 Task: Plan a virtual team-building trivia night for the 11th at 7 PM To 7:30PM
Action: Mouse moved to (51, 75)
Screenshot: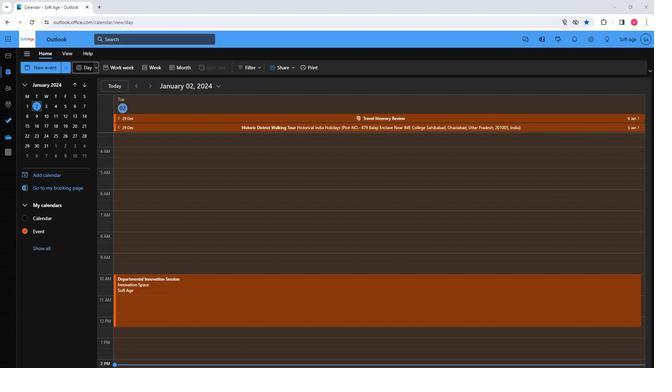 
Action: Mouse pressed left at (51, 75)
Screenshot: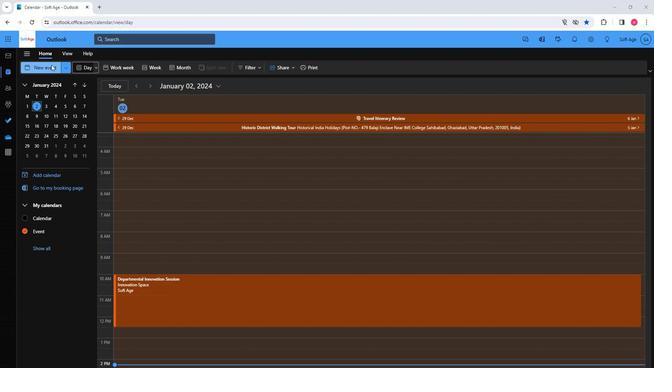 
Action: Mouse moved to (160, 118)
Screenshot: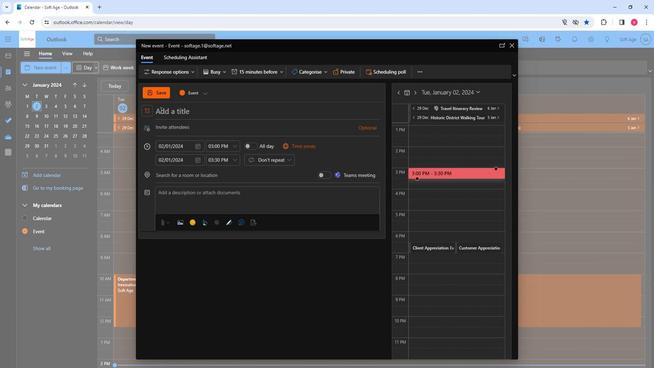 
Action: Mouse pressed left at (160, 118)
Screenshot: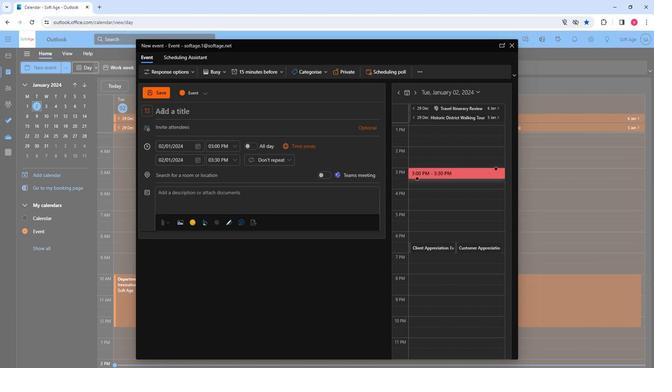 
Action: Key pressed <Key.shift><Key.shift><Key.shift><Key.shift>Virtual<Key.space><Key.shift><Key.shift><Key.shift><Key.shift><Key.shift><Key.shift><Key.shift><Key.shift>Team<Key.space><Key.shift>Buid<Key.backspace>lding<Key.space><Key.shift><Key.shift><Key.shift><Key.shift><Key.shift><Key.shift><Key.shift><Key.shift><Key.shift><Key.shift><Key.shift><Key.shift><Key.shift><Key.shift><Key.shift><Key.shift><Key.shift><Key.shift><Key.shift><Key.shift><Key.shift><Key.shift><Key.shift><Key.shift><Key.shift><Key.shift><Key.shift><Key.shift><Key.shift><Key.shift><Key.shift><Key.shift><Key.shift><Key.shift><Key.shift><Key.shift><Key.shift><Key.shift><Key.shift><Key.shift><Key.shift><Key.shift><Key.shift><Key.shift><Key.shift><Key.shift><Key.shift><Key.shift><Key.shift><Key.shift><Key.shift><Key.shift><Key.shift><Key.shift><Key.shift><Key.shift><Key.shift><Key.shift><Key.shift><Key.shift><Key.shift><Key.shift><Key.shift><Key.shift><Key.shift><Key.shift><Key.shift><Key.shift><Key.shift><Key.shift><Key.shift><Key.shift><Key.shift>
Screenshot: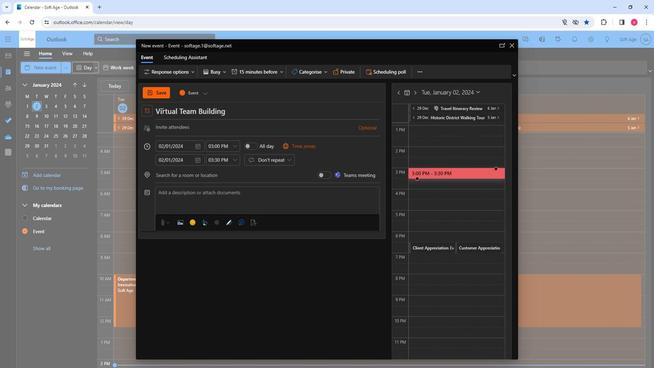
Action: Mouse moved to (182, 133)
Screenshot: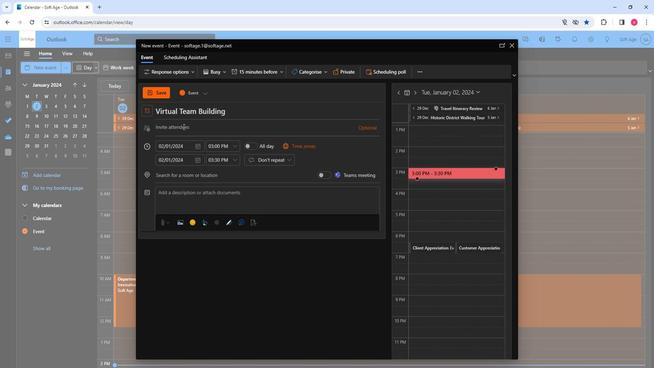 
Action: Key pressed <Key.shift>Trivia<Key.space><Key.shift>Night
Screenshot: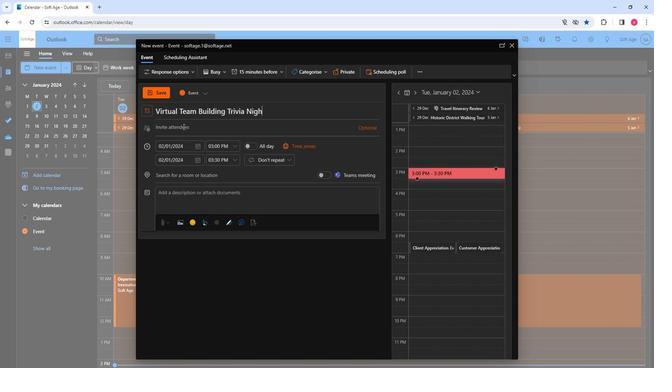 
Action: Mouse moved to (188, 136)
Screenshot: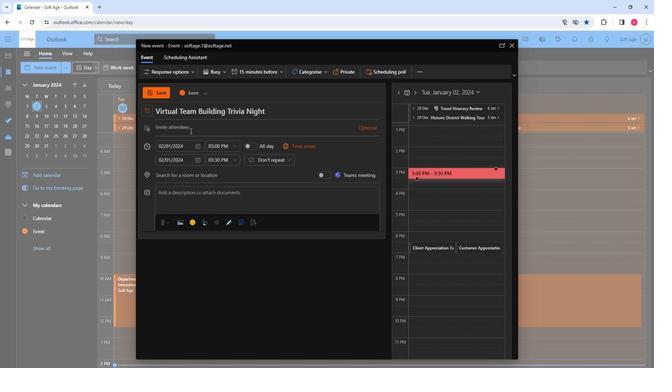 
Action: Mouse pressed left at (188, 136)
Screenshot: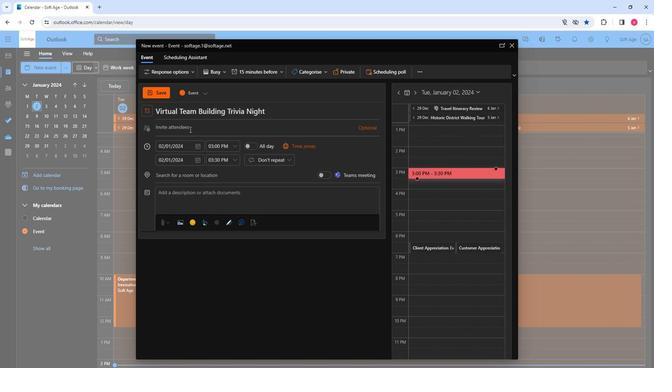 
Action: Key pressed so
Screenshot: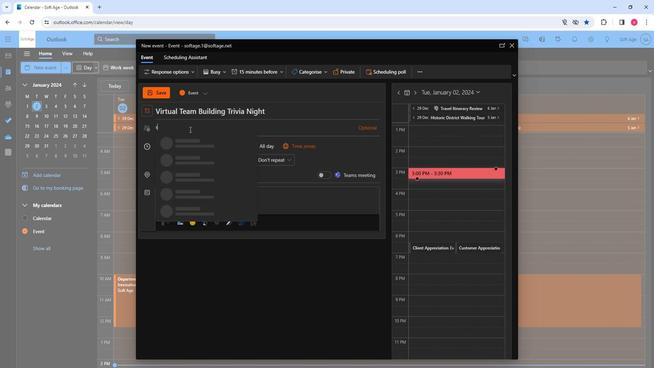 
Action: Mouse moved to (196, 168)
Screenshot: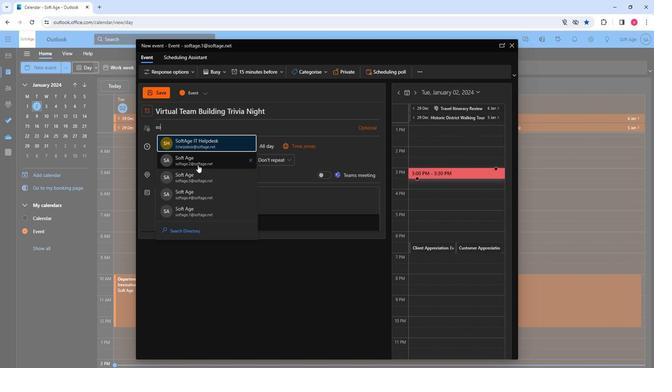
Action: Mouse pressed left at (196, 168)
Screenshot: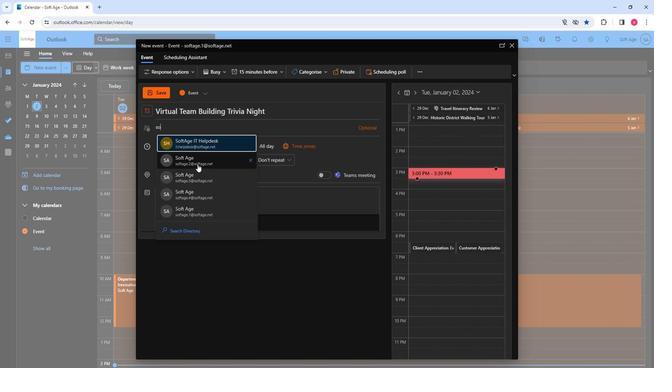 
Action: Key pressed so
Screenshot: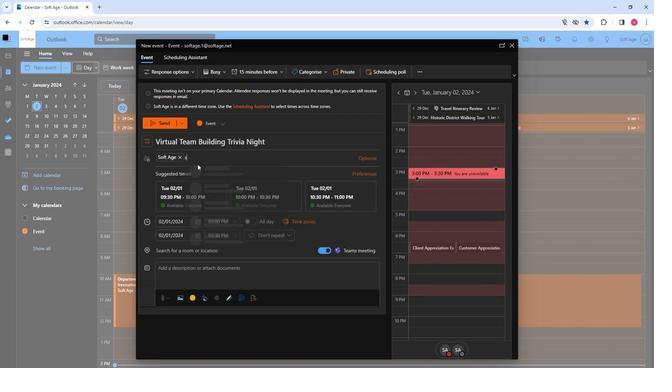 
Action: Mouse moved to (225, 209)
Screenshot: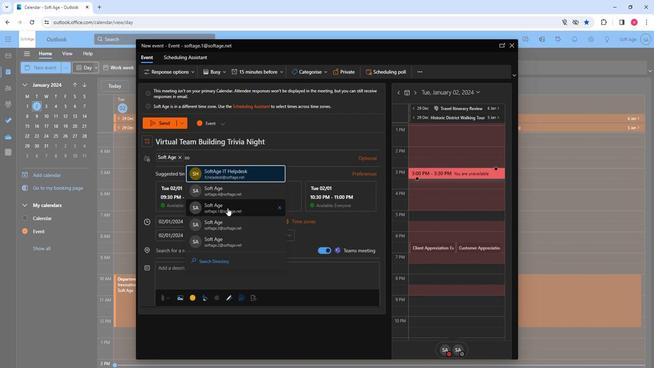 
Action: Mouse pressed left at (225, 209)
Screenshot: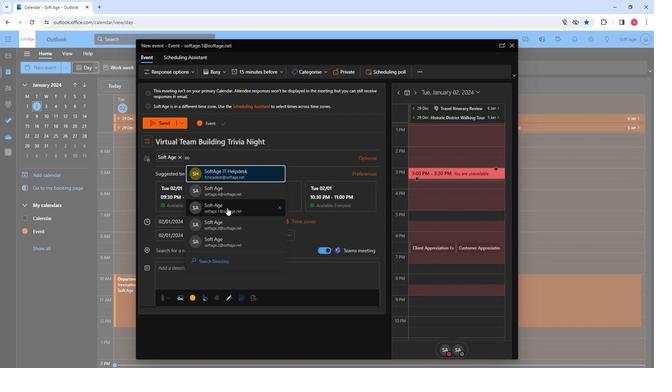 
Action: Key pressed so
Screenshot: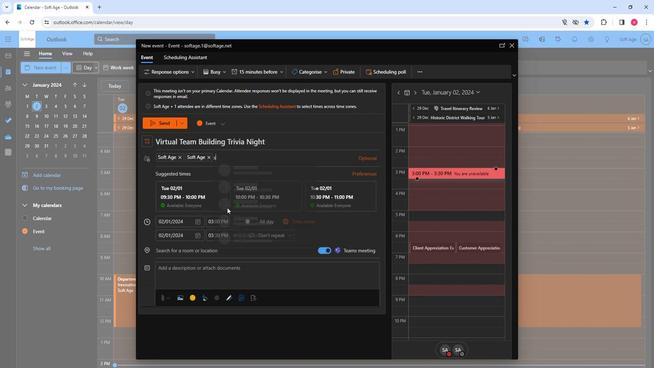 
Action: Mouse moved to (241, 232)
Screenshot: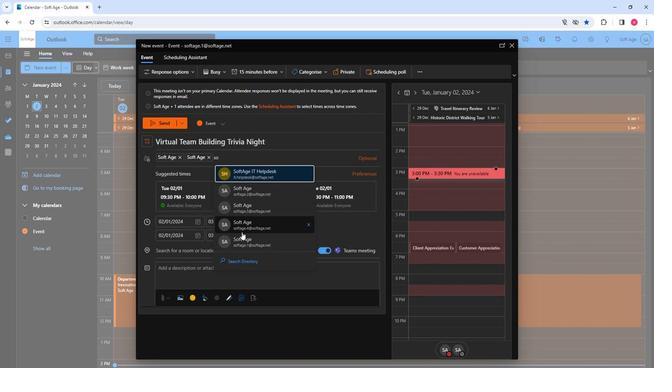 
Action: Mouse pressed left at (241, 232)
Screenshot: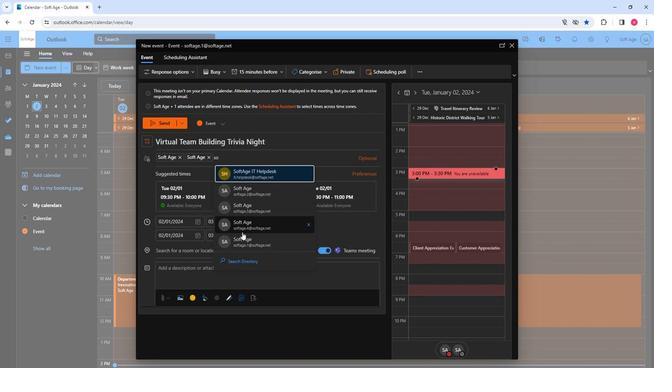 
Action: Mouse moved to (241, 232)
Screenshot: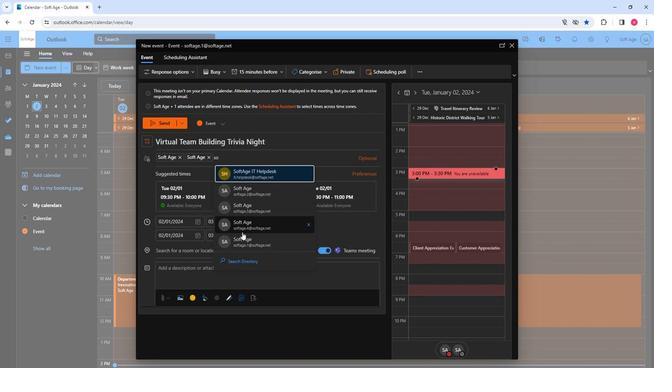 
Action: Key pressed so
Screenshot: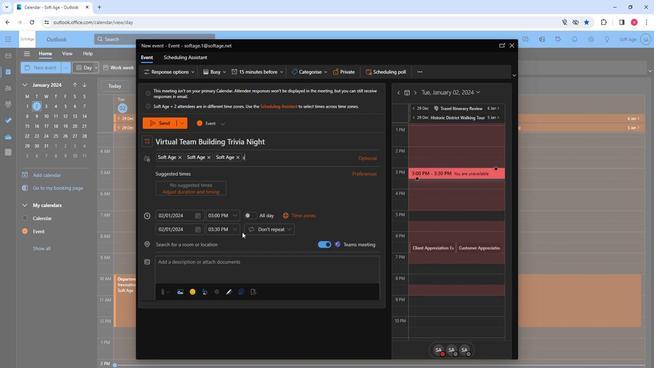 
Action: Mouse moved to (275, 239)
Screenshot: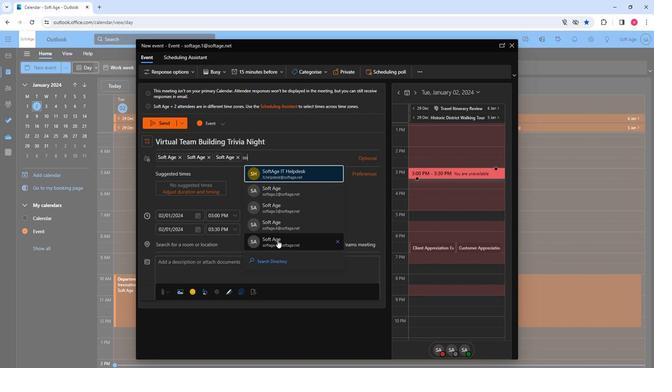 
Action: Mouse pressed left at (275, 239)
Screenshot: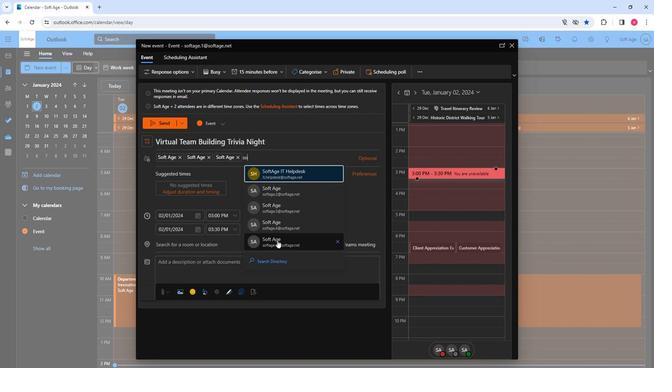 
Action: Key pressed softage.6
Screenshot: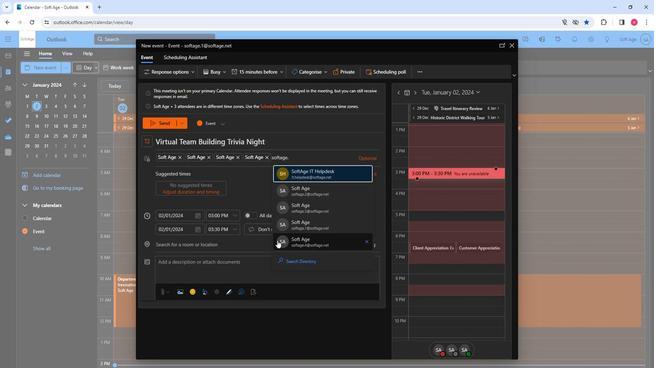 
Action: Mouse moved to (323, 216)
Screenshot: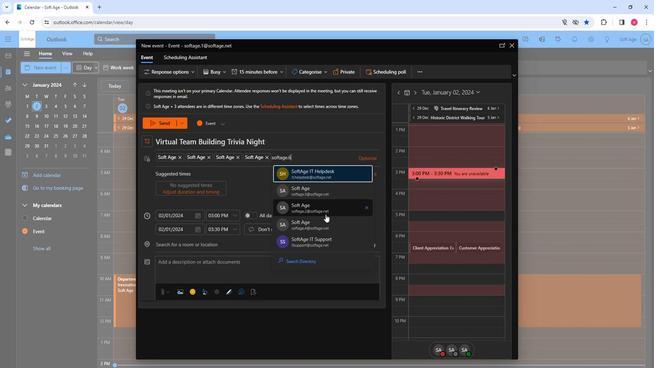
Action: Key pressed <Key.shift>@
Screenshot: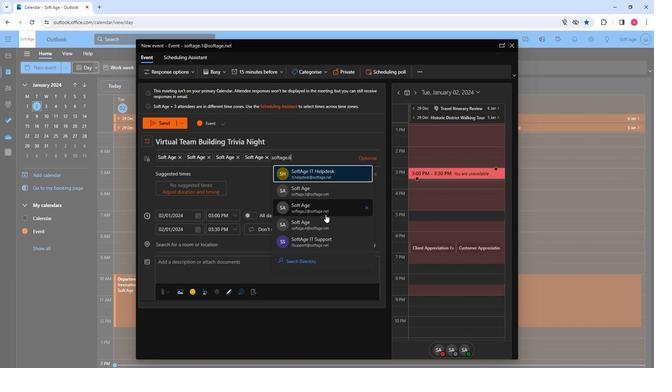 
Action: Mouse moved to (319, 225)
Screenshot: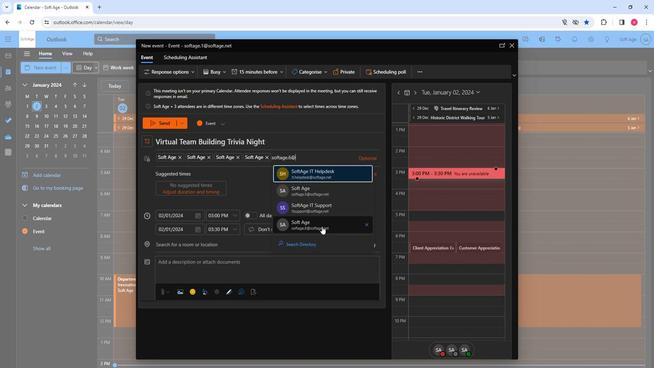 
Action: Mouse pressed left at (319, 225)
Screenshot: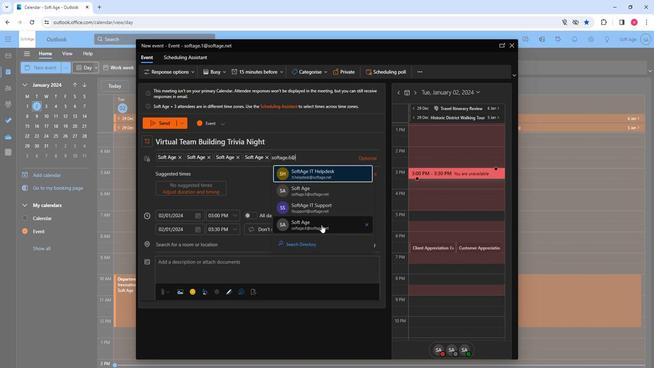 
Action: Mouse moved to (195, 224)
Screenshot: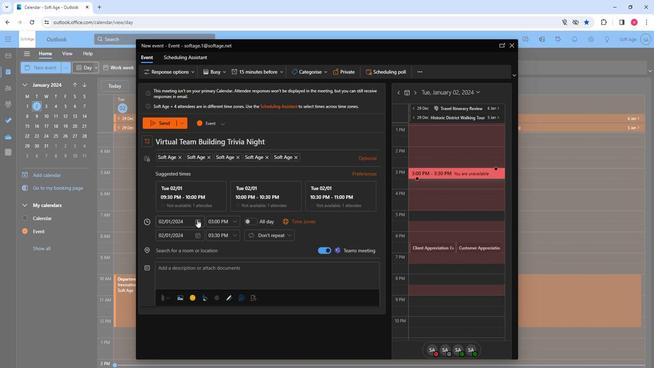 
Action: Mouse pressed left at (195, 224)
Screenshot: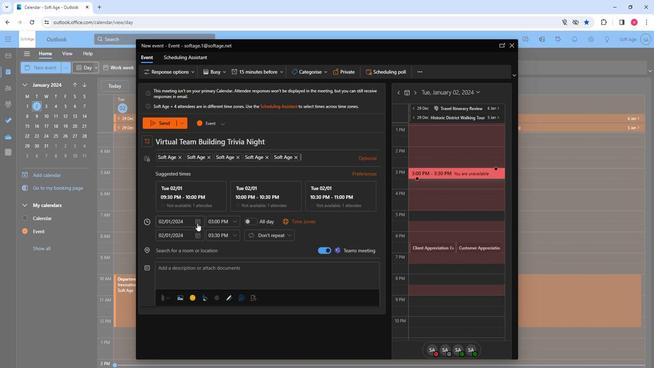
Action: Mouse moved to (191, 263)
Screenshot: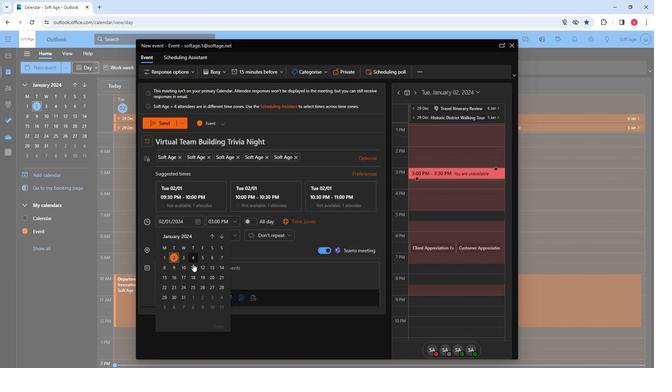 
Action: Mouse pressed left at (191, 263)
Screenshot: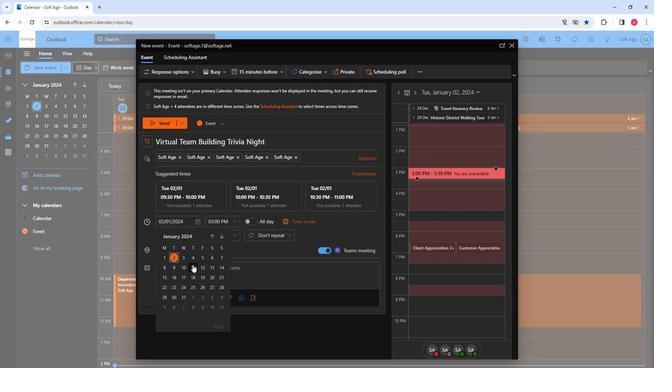 
Action: Mouse moved to (233, 222)
Screenshot: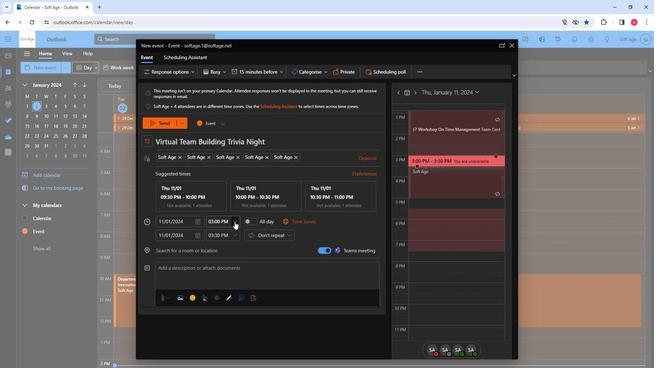 
Action: Mouse pressed left at (233, 222)
Screenshot: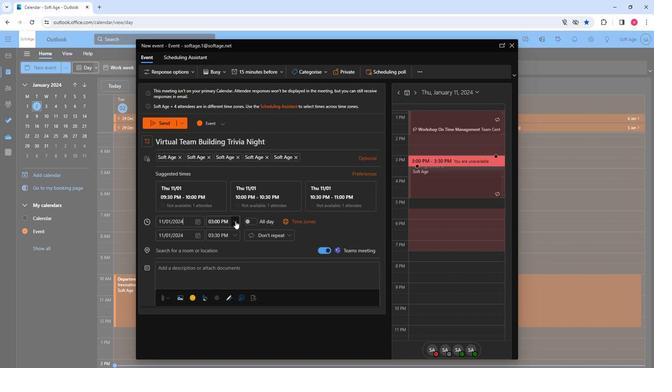 
Action: Mouse moved to (220, 262)
Screenshot: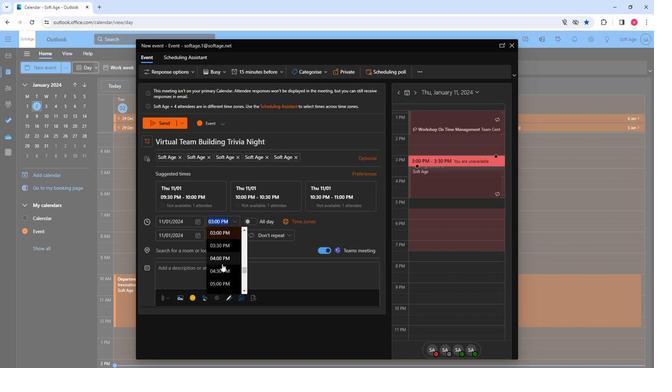 
Action: Mouse scrolled (220, 262) with delta (0, 0)
Screenshot: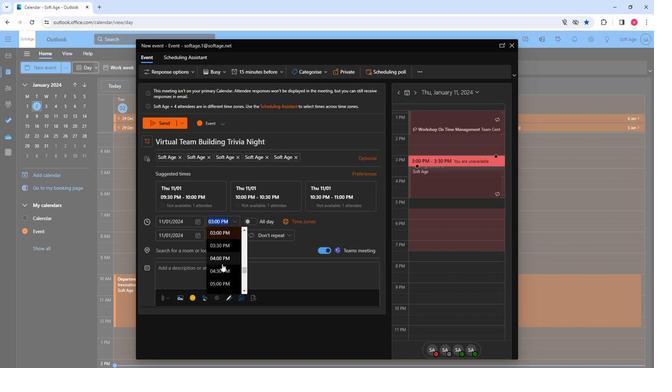
Action: Mouse moved to (220, 263)
Screenshot: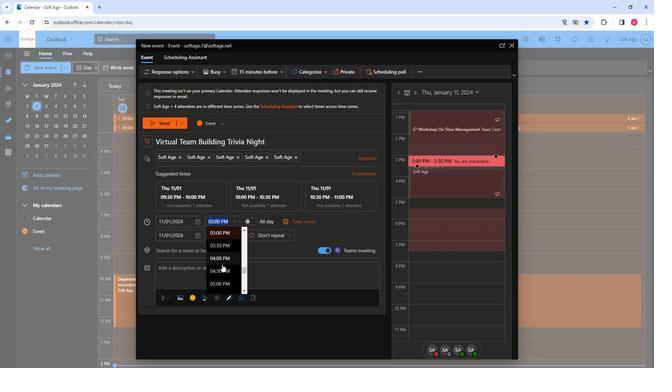 
Action: Mouse scrolled (220, 262) with delta (0, 0)
Screenshot: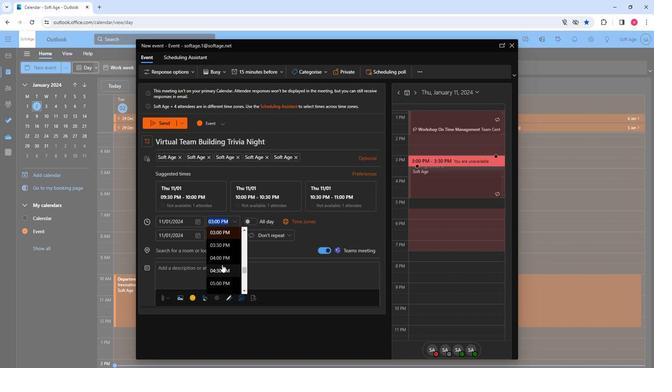 
Action: Mouse moved to (220, 263)
Screenshot: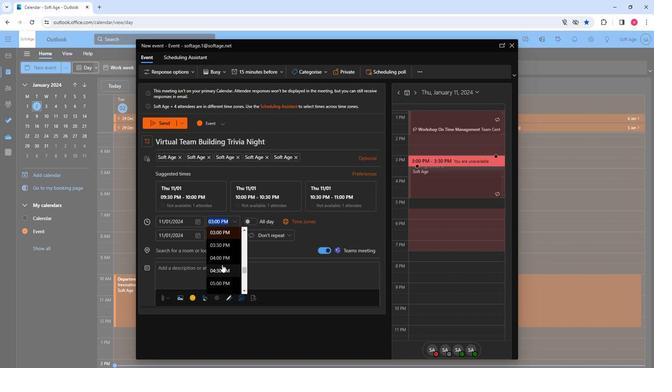 
Action: Mouse scrolled (220, 262) with delta (0, 0)
Screenshot: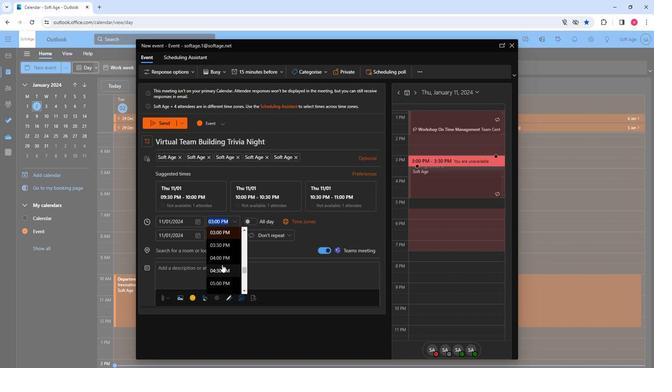 
Action: Mouse moved to (220, 263)
Screenshot: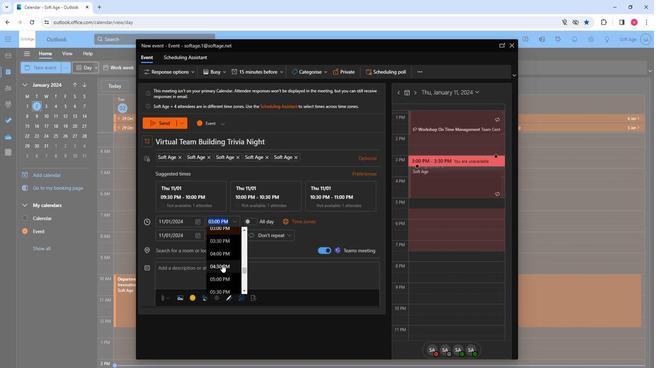 
Action: Mouse scrolled (220, 262) with delta (0, 0)
Screenshot: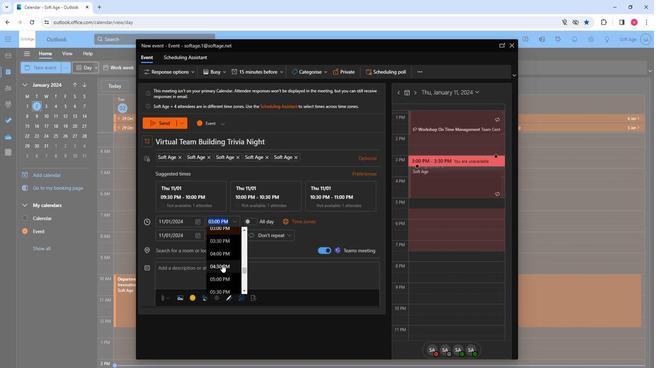 
Action: Mouse moved to (221, 263)
Screenshot: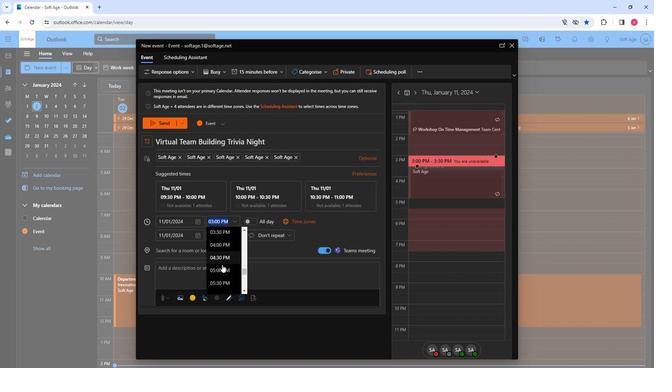 
Action: Mouse scrolled (221, 263) with delta (0, 0)
Screenshot: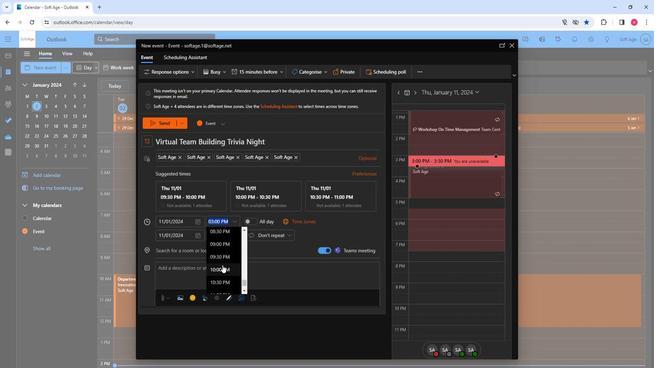 
Action: Mouse moved to (219, 230)
Screenshot: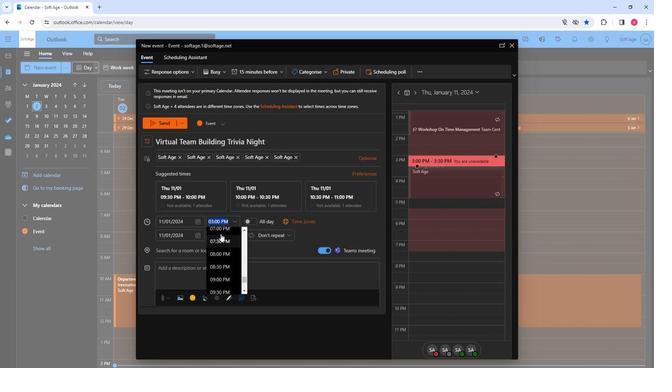 
Action: Mouse pressed left at (219, 230)
Screenshot: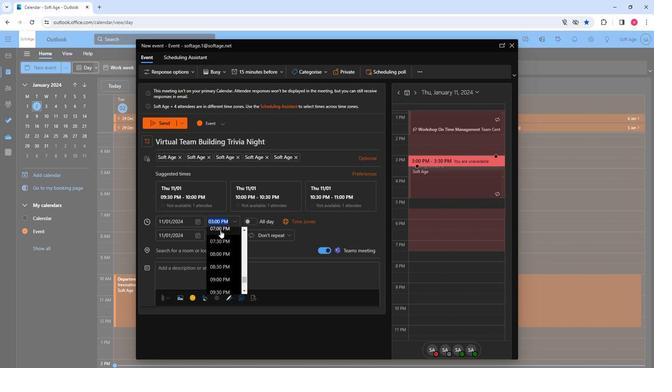 
Action: Mouse moved to (180, 248)
Screenshot: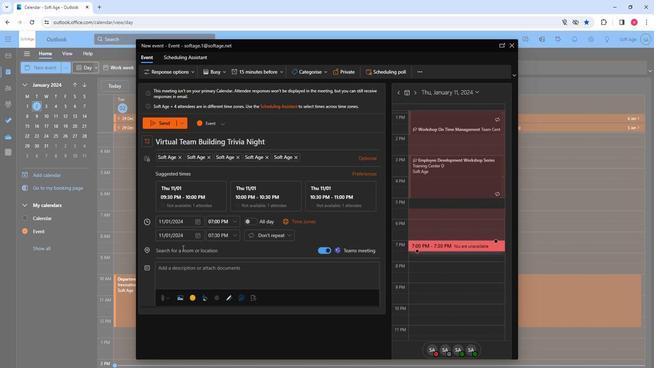 
Action: Mouse pressed left at (180, 248)
Screenshot: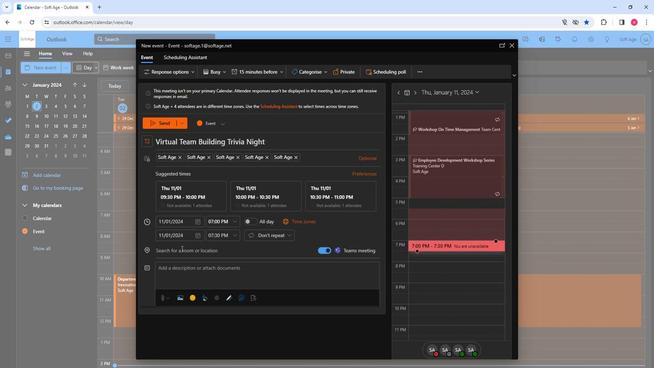 
Action: Key pressed tr<Key.backspace><Key.backspace>new<Key.space>yo
Screenshot: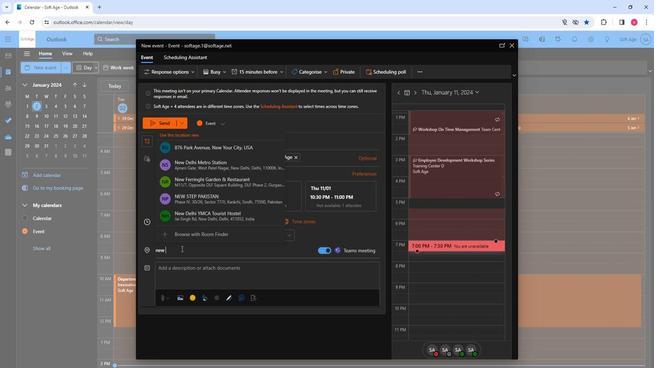 
Action: Mouse moved to (246, 202)
Screenshot: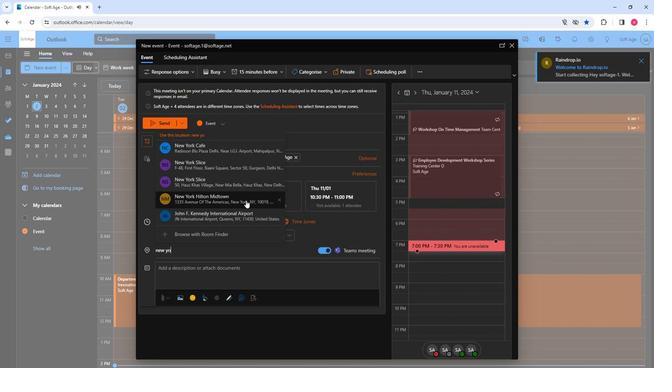 
Action: Mouse pressed left at (246, 202)
Screenshot: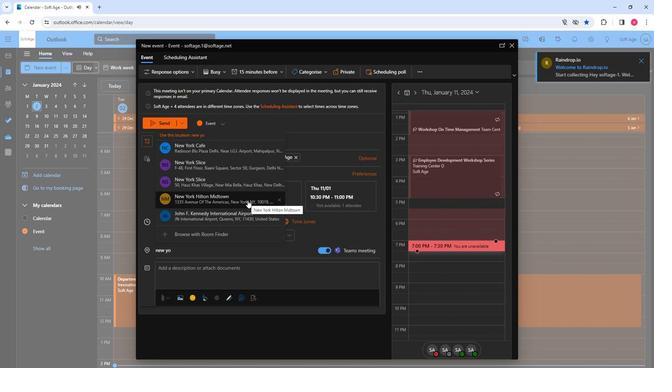 
Action: Mouse moved to (171, 266)
Screenshot: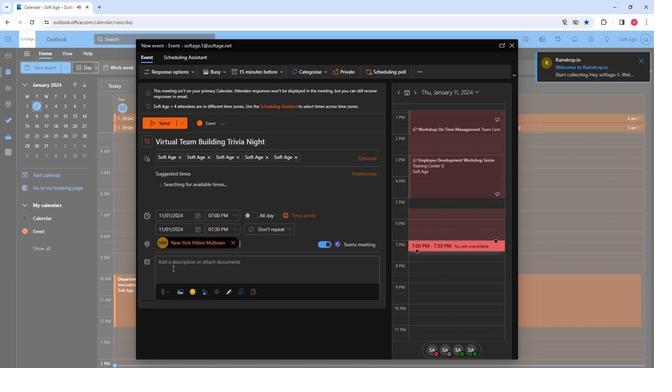 
Action: Mouse pressed left at (171, 266)
Screenshot: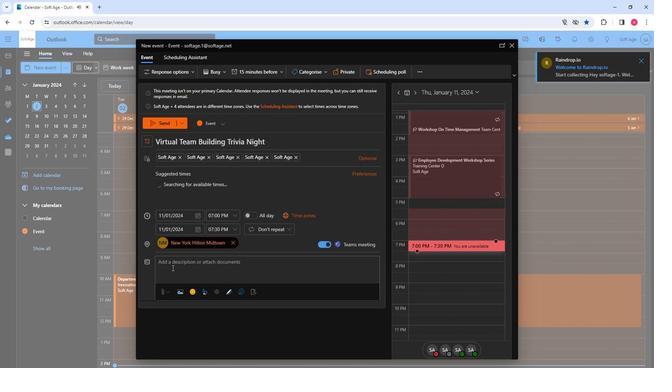 
Action: Key pressed <Key.shift>Trivia<Key.space><Key.shift>thrills<Key.space>in<Key.space>the<Key.space><Key.shift>virtual<Key.space>realm<Key.shift><Key.shift><Key.shift><Key.shift><Key.shift><Key.shift><Key.shift><Key.shift><Key.shift>!<Key.space><Key.shift>Join<Key.space>our<Key.space>virtual<Key.space>building<Key.space>trivia<Key.space>night.<Key.space><Key.shift>Test<Key.space>your<Key.space>knowledge,<Key.space>foster<Key.space>team<Key.space>spirit<Key.space><Key.backspace>,<Key.space>and<Key.space>enjoy<Key.space>a<Key.space>night<Key.space>of<Key.space>fun<Key.space>and<Key.space>friendly<Key.space>competition.
Screenshot: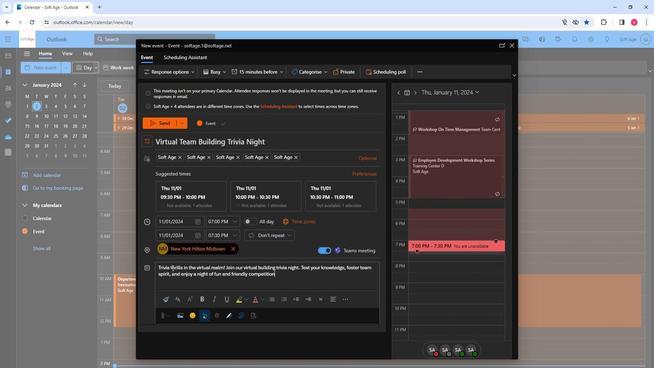 
Action: Mouse moved to (206, 273)
Screenshot: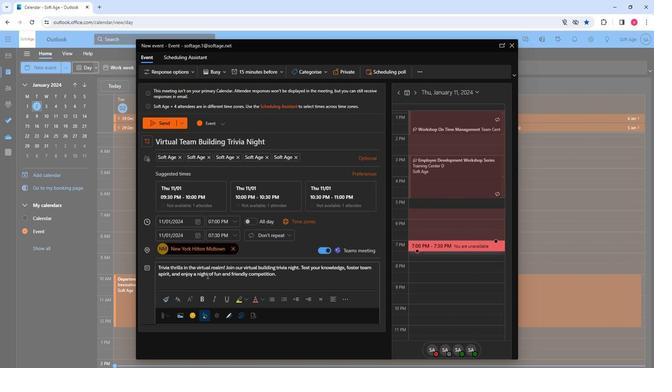 
Action: Key pressed <Key.backspace><Key.shift>!
Screenshot: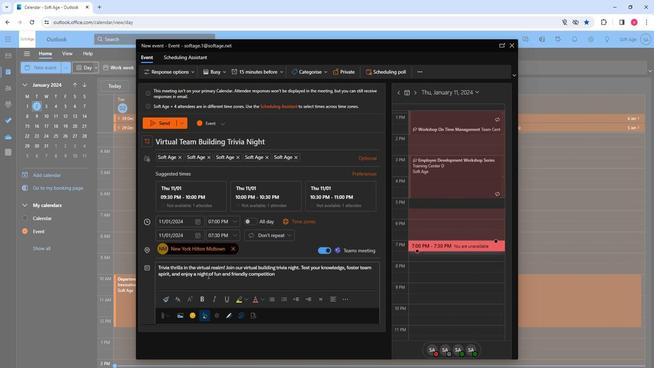 
Action: Mouse moved to (254, 275)
Screenshot: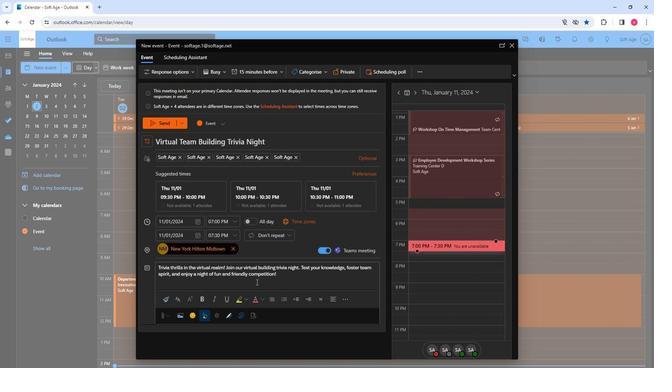 
Action: Mouse pressed left at (254, 275)
Screenshot: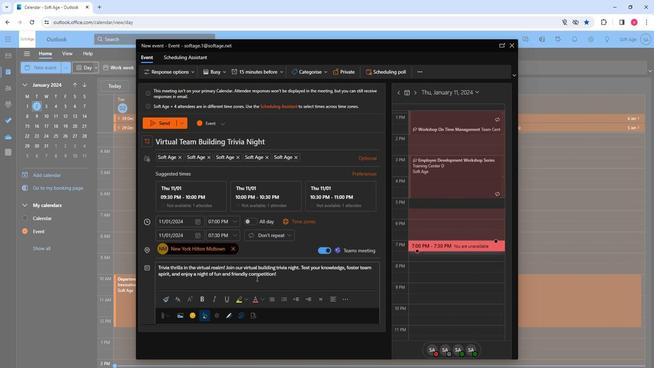 
Action: Mouse pressed left at (254, 275)
Screenshot: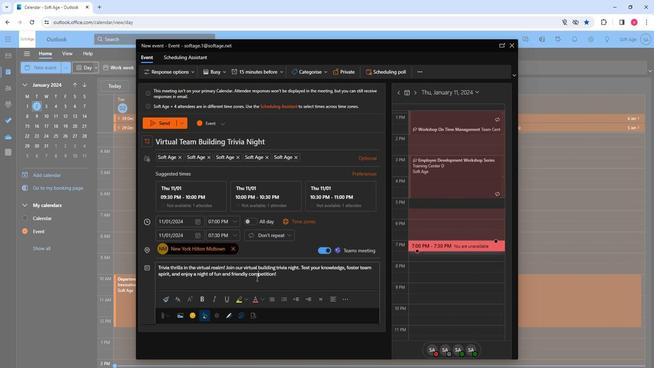 
Action: Mouse pressed left at (254, 275)
Screenshot: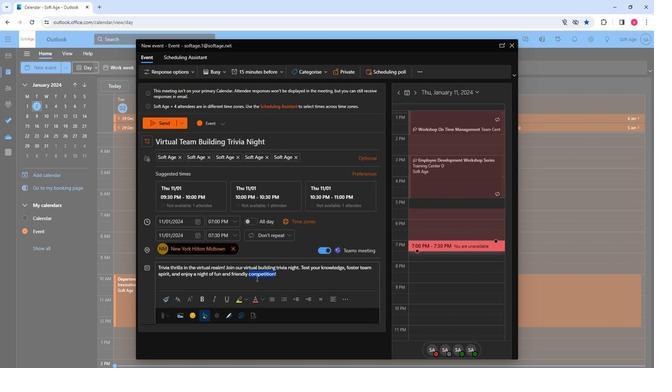 
Action: Mouse moved to (297, 264)
Screenshot: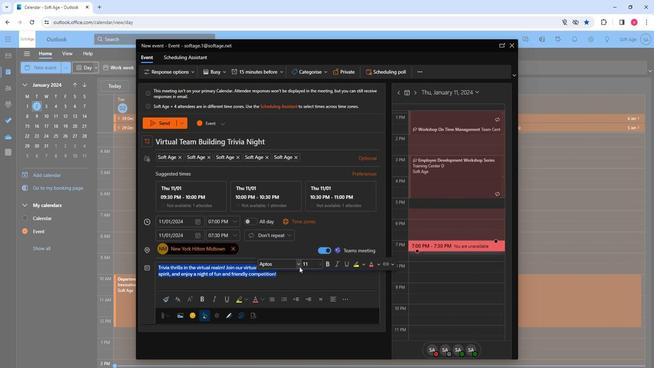 
Action: Mouse pressed left at (297, 264)
Screenshot: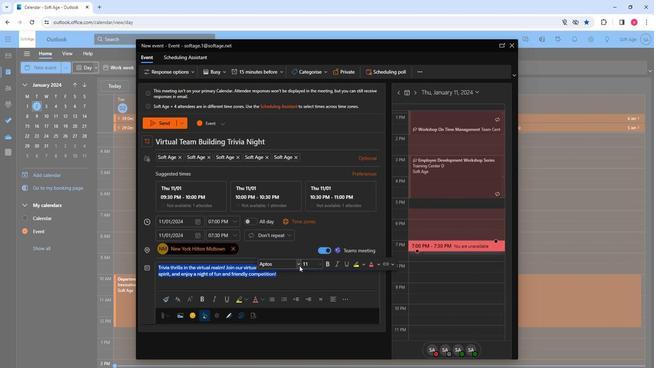
Action: Mouse moved to (288, 228)
Screenshot: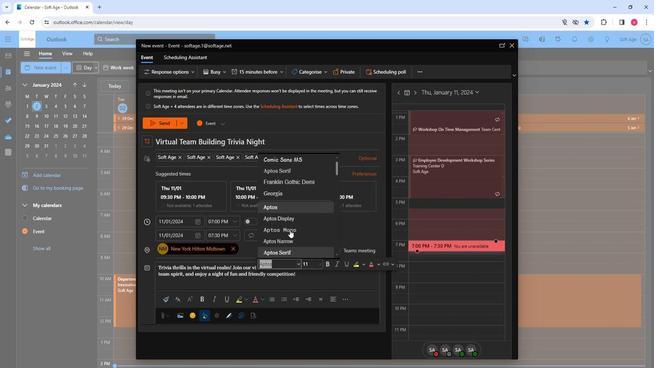 
Action: Mouse scrolled (288, 228) with delta (0, 0)
Screenshot: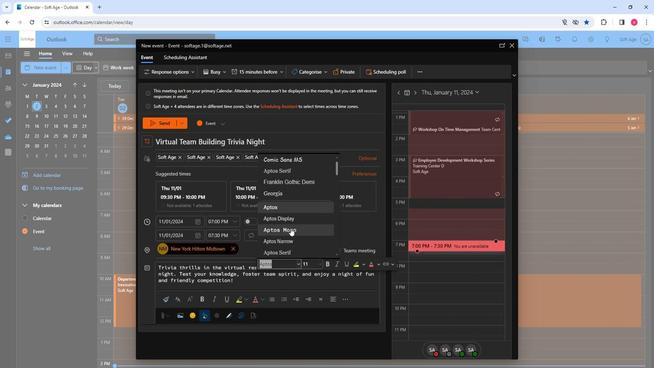 
Action: Mouse scrolled (288, 228) with delta (0, 0)
Screenshot: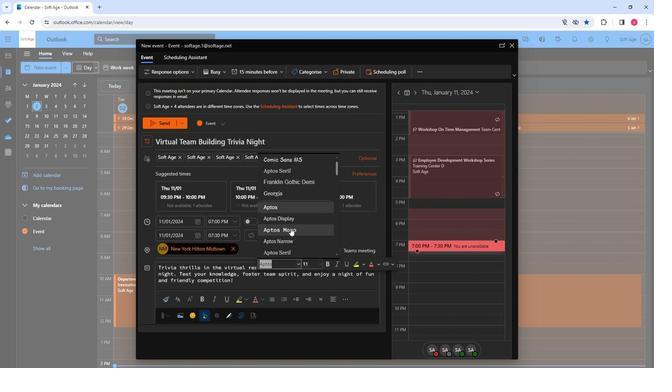 
Action: Mouse scrolled (288, 228) with delta (0, 0)
Screenshot: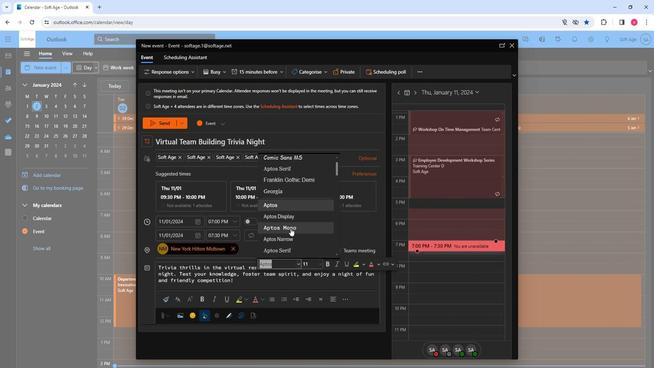 
Action: Mouse moved to (287, 234)
Screenshot: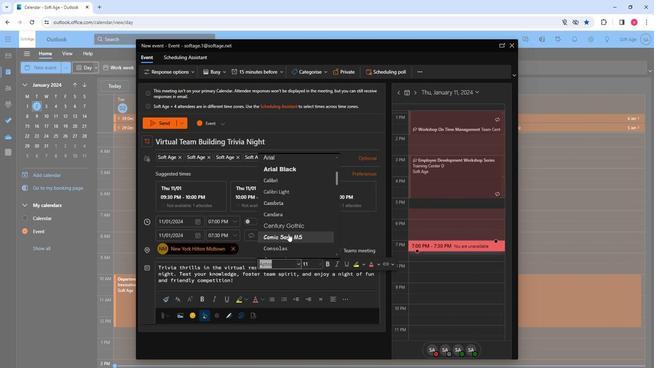 
Action: Mouse pressed left at (287, 234)
Screenshot: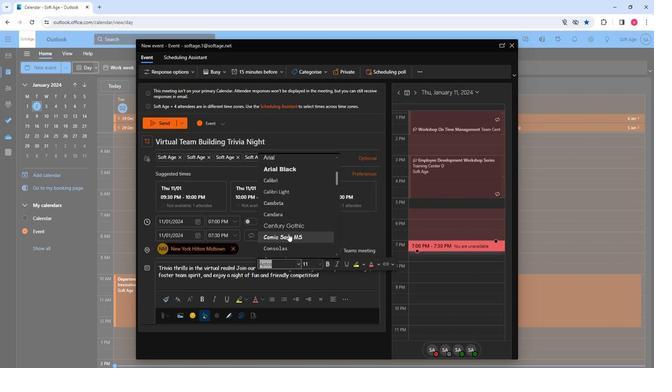 
Action: Mouse moved to (317, 263)
Screenshot: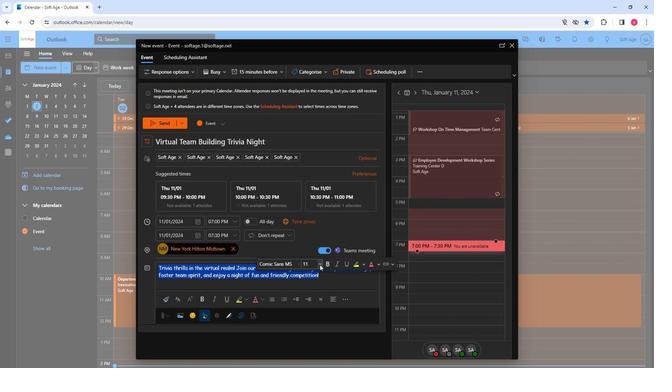 
Action: Mouse pressed left at (317, 263)
Screenshot: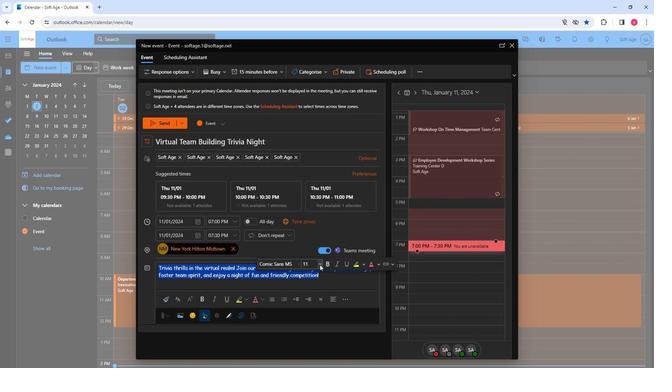 
Action: Mouse moved to (310, 231)
Screenshot: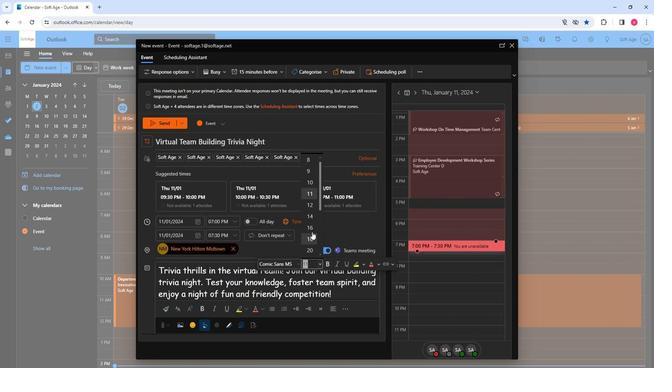 
Action: Mouse pressed left at (310, 231)
Screenshot: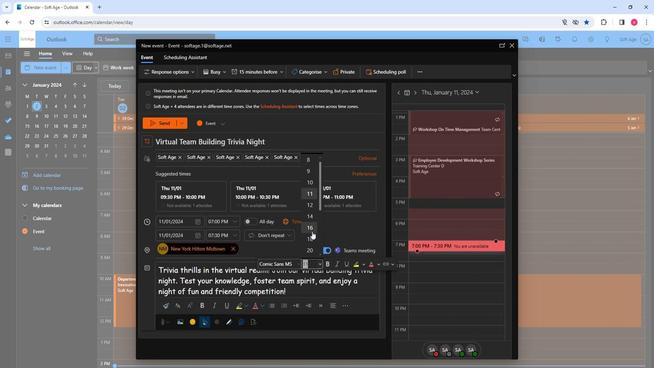 
Action: Mouse moved to (295, 283)
Screenshot: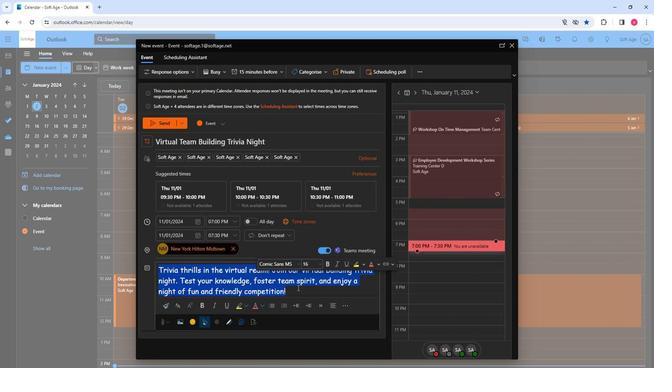 
Action: Mouse pressed left at (295, 283)
Screenshot: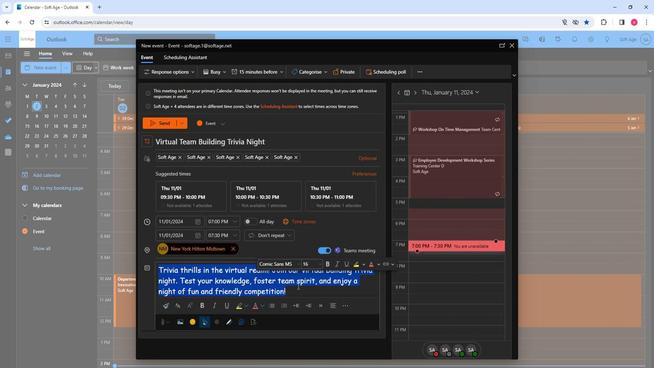 
Action: Mouse moved to (157, 268)
Screenshot: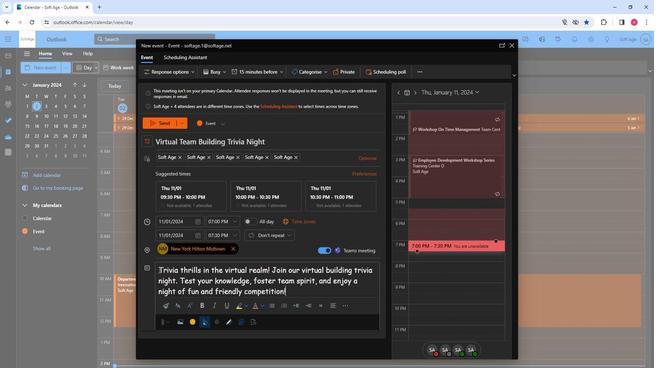 
Action: Mouse pressed left at (157, 268)
Screenshot: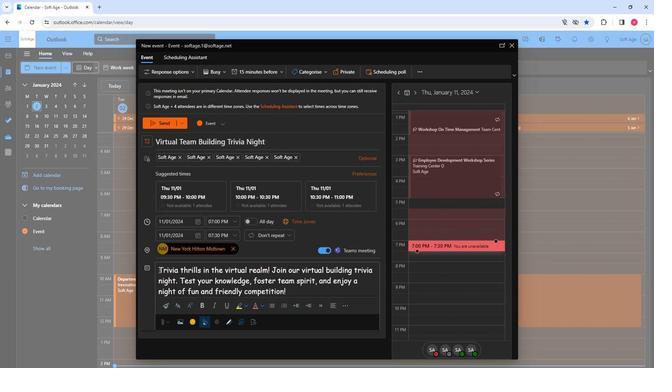 
Action: Mouse moved to (320, 255)
Screenshot: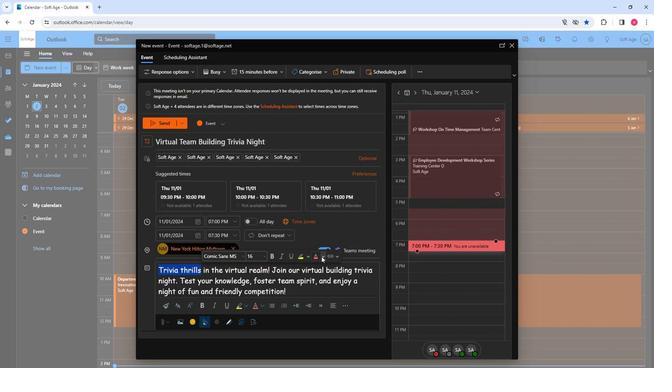 
Action: Mouse pressed left at (320, 255)
Screenshot: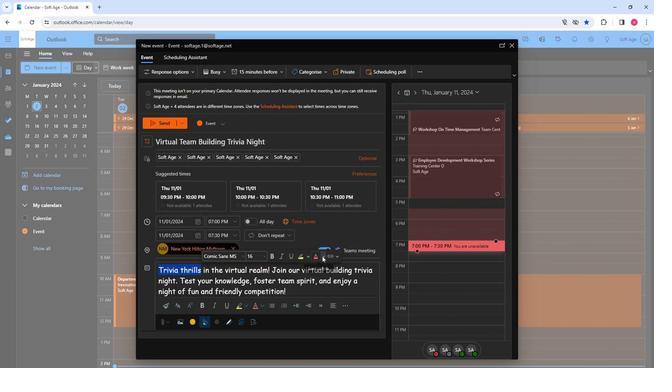 
Action: Mouse moved to (343, 303)
Screenshot: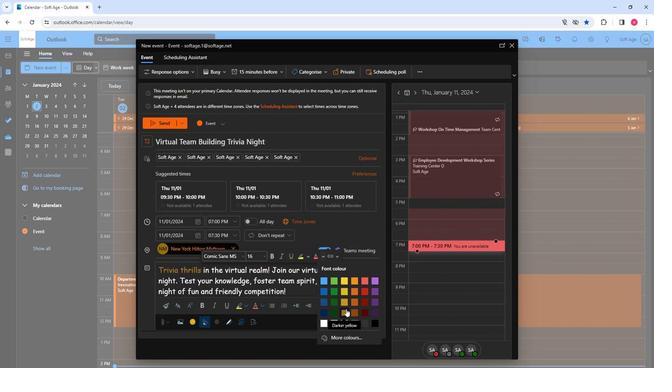 
Action: Mouse scrolled (343, 303) with delta (0, 0)
Screenshot: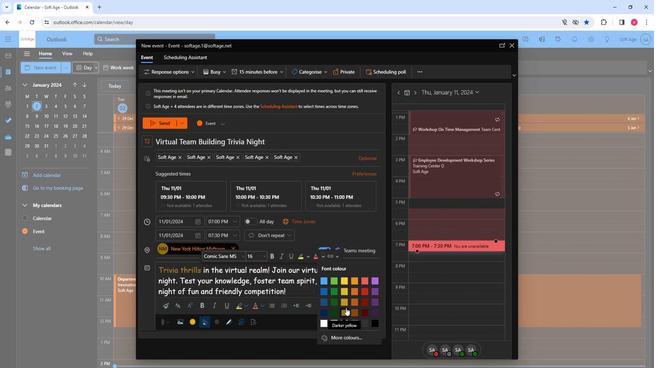
Action: Mouse scrolled (343, 303) with delta (0, 0)
Screenshot: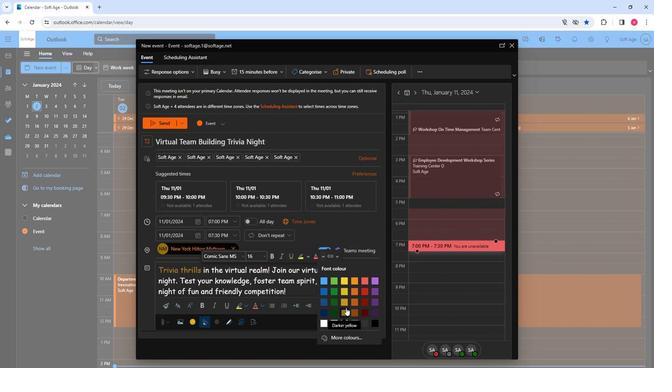 
Action: Mouse moved to (362, 290)
Screenshot: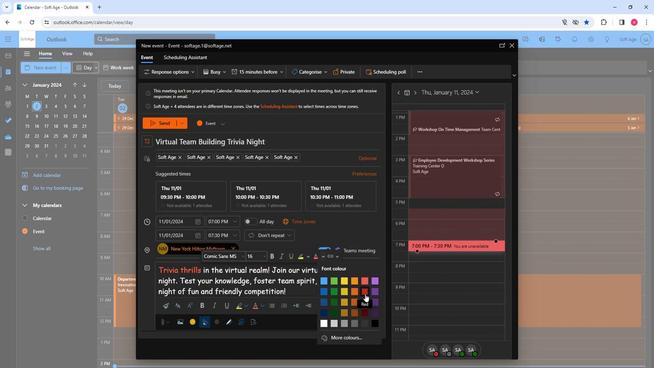 
Action: Mouse pressed left at (362, 290)
Screenshot: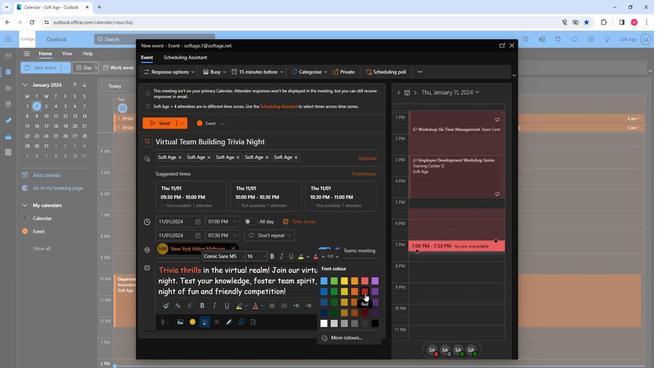 
Action: Mouse moved to (280, 274)
Screenshot: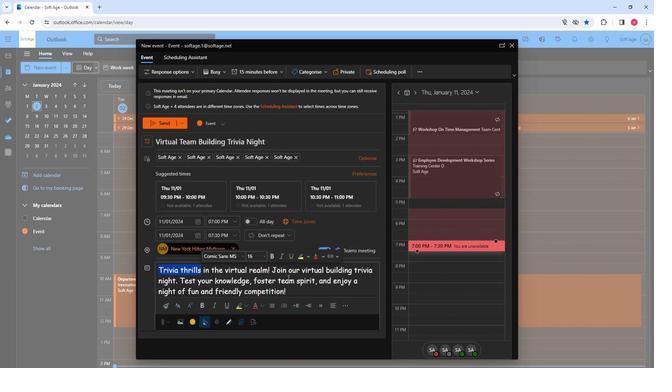 
Action: Mouse pressed left at (280, 274)
Screenshot: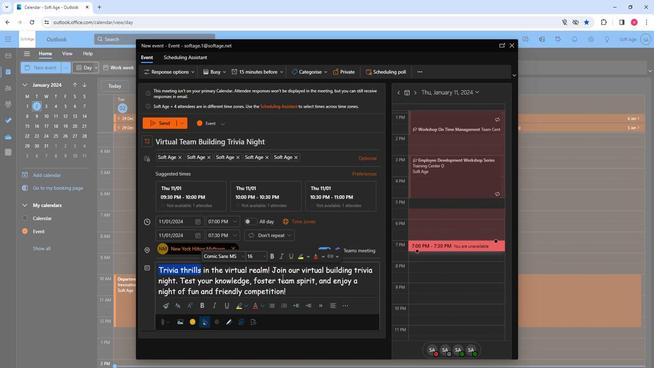 
Action: Mouse moved to (298, 290)
Screenshot: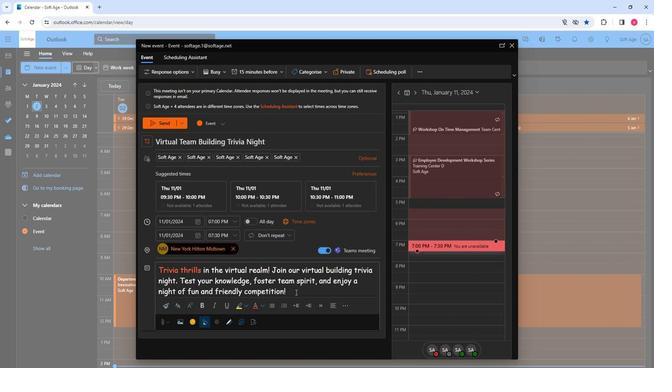 
Action: Mouse pressed left at (298, 290)
Screenshot: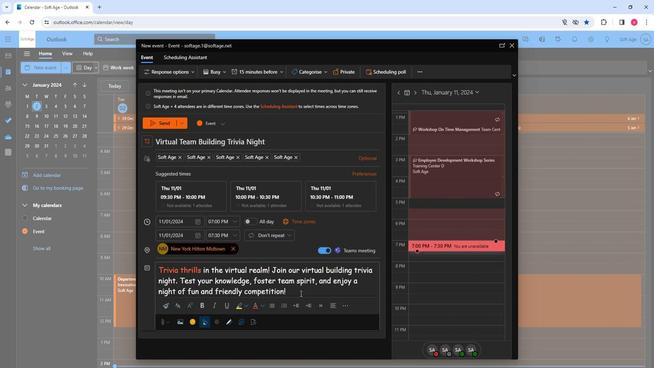 
Action: Mouse moved to (214, 302)
Screenshot: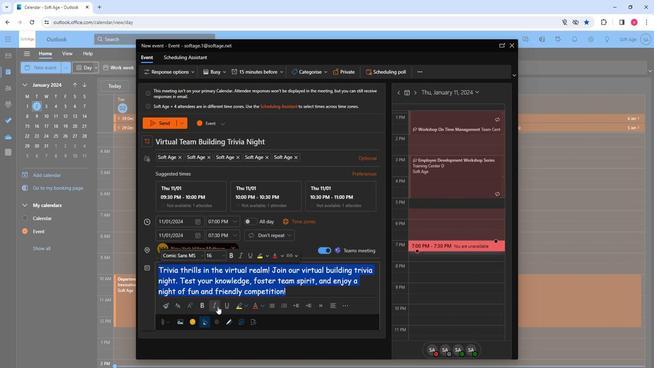 
Action: Mouse pressed left at (214, 302)
Screenshot: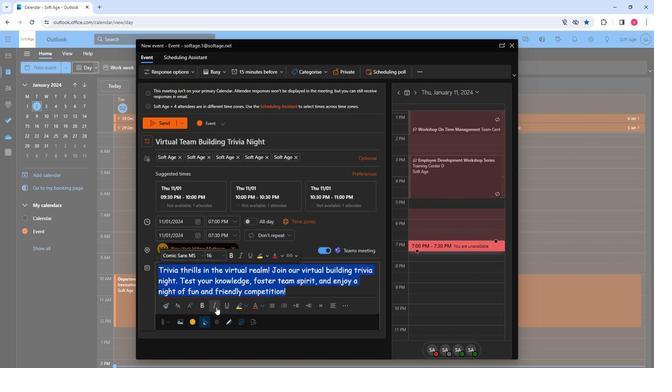 
Action: Mouse moved to (295, 287)
Screenshot: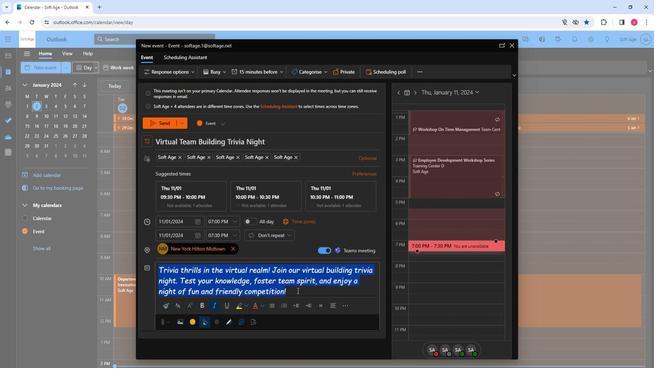 
Action: Mouse pressed left at (295, 287)
Screenshot: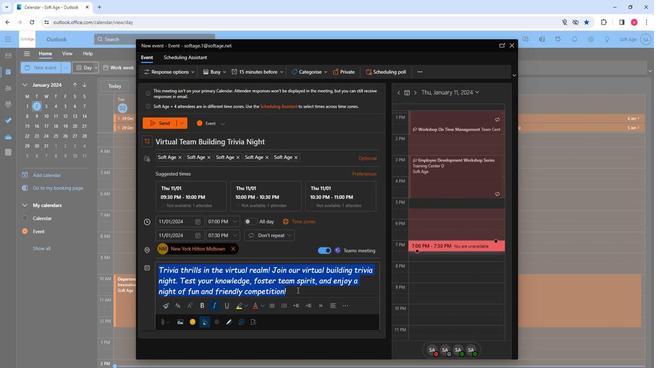 
Action: Mouse moved to (175, 277)
Screenshot: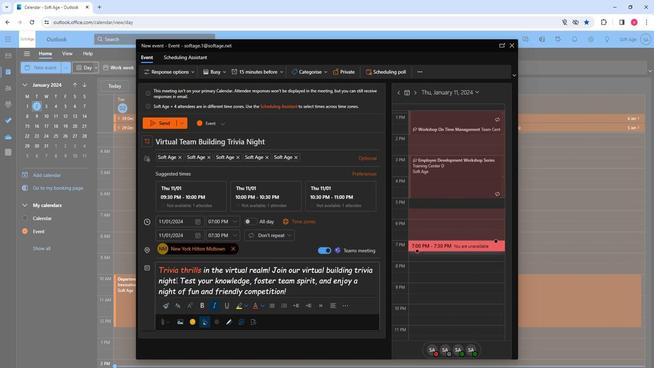 
Action: Mouse pressed left at (175, 277)
Screenshot: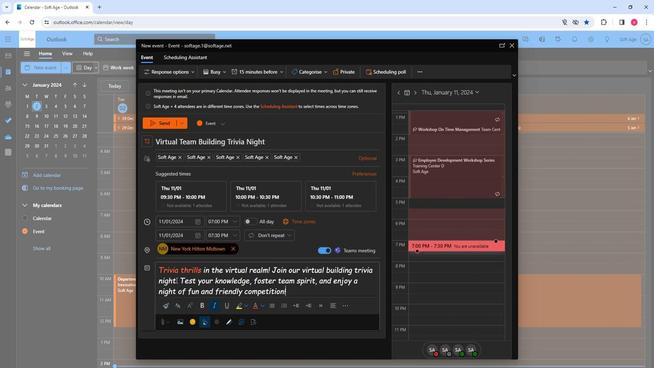 
Action: Mouse moved to (303, 293)
Screenshot: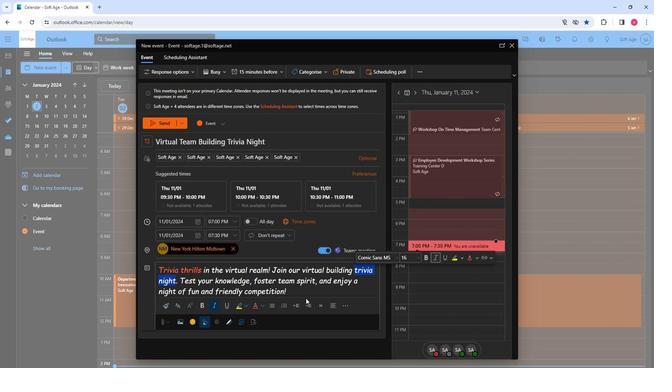 
Action: Mouse pressed left at (303, 293)
Screenshot: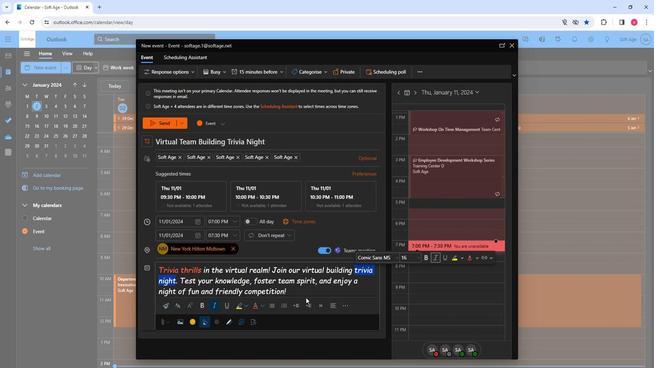 
Action: Mouse moved to (269, 281)
Screenshot: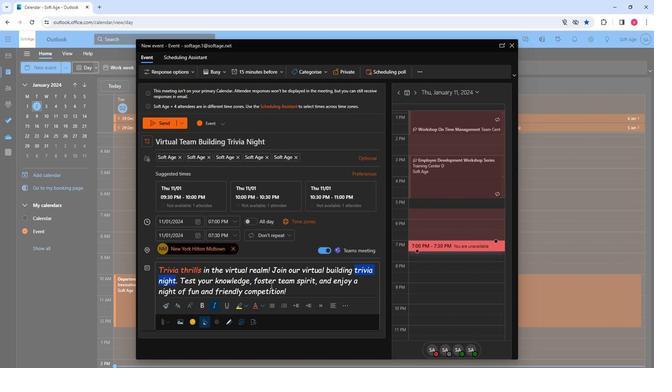 
Action: Mouse scrolled (269, 280) with delta (0, 0)
Screenshot: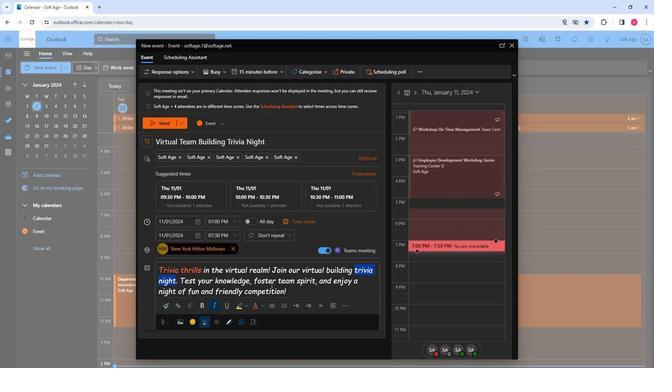 
Action: Mouse scrolled (269, 280) with delta (0, 0)
Screenshot: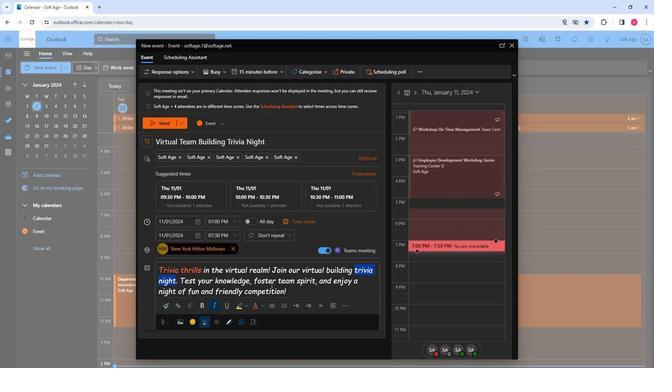 
Action: Mouse moved to (191, 276)
Screenshot: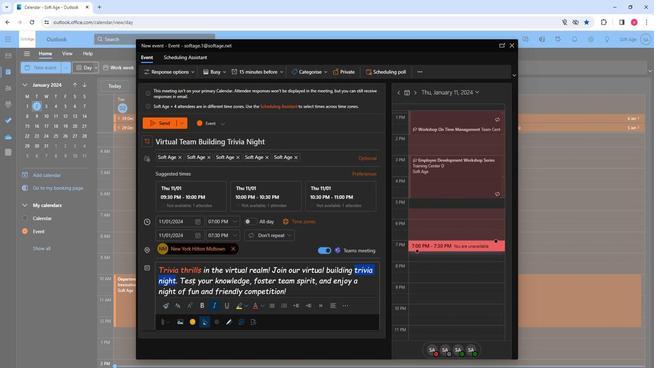 
Action: Mouse pressed left at (191, 276)
Screenshot: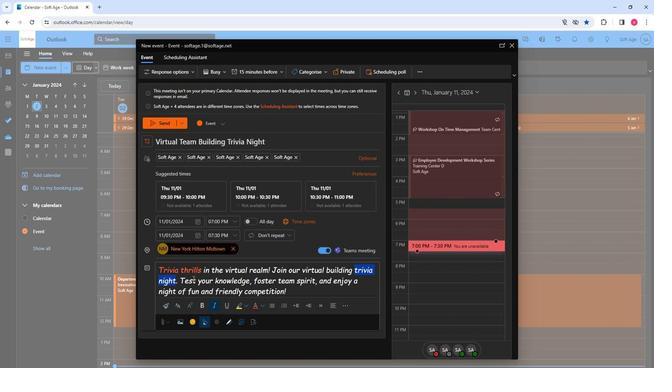 
Action: Mouse pressed left at (191, 276)
Screenshot: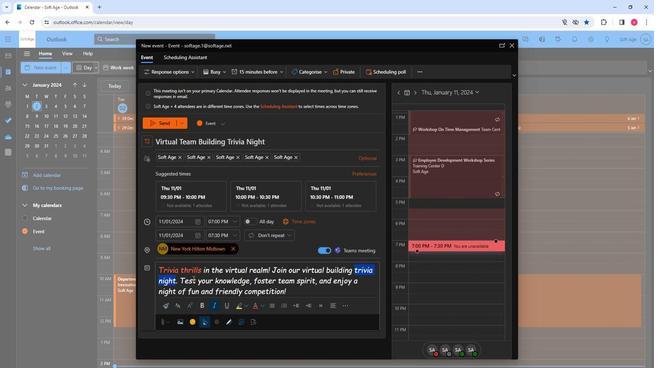 
Action: Mouse pressed left at (191, 276)
Screenshot: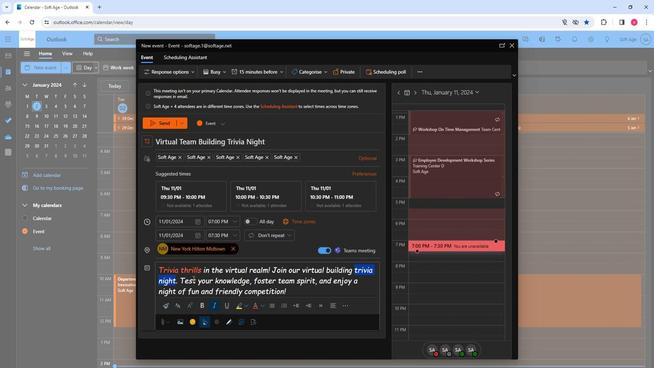 
Action: Mouse pressed left at (191, 276)
Screenshot: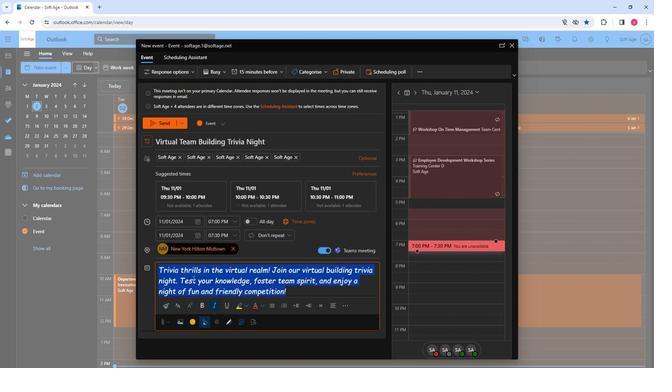 
Action: Mouse moved to (307, 302)
Screenshot: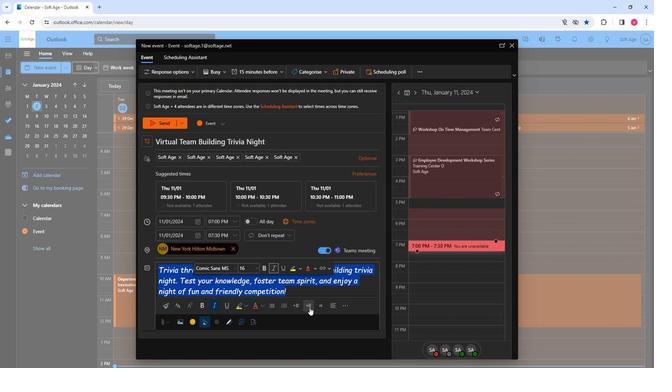 
Action: Mouse pressed left at (307, 302)
Screenshot: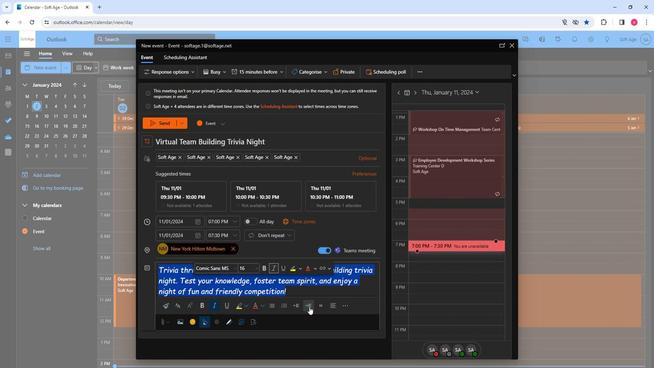 
Action: Mouse moved to (365, 272)
Screenshot: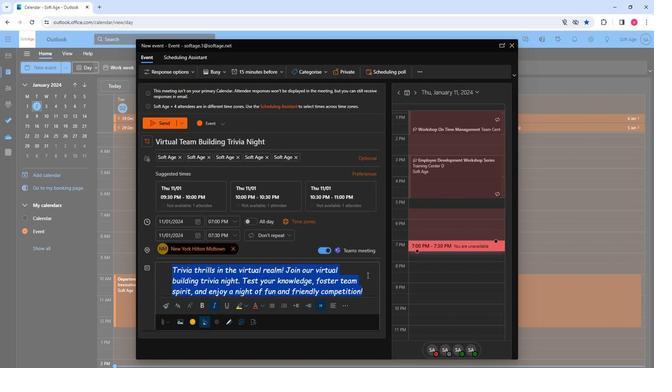 
Action: Mouse pressed left at (365, 272)
Screenshot: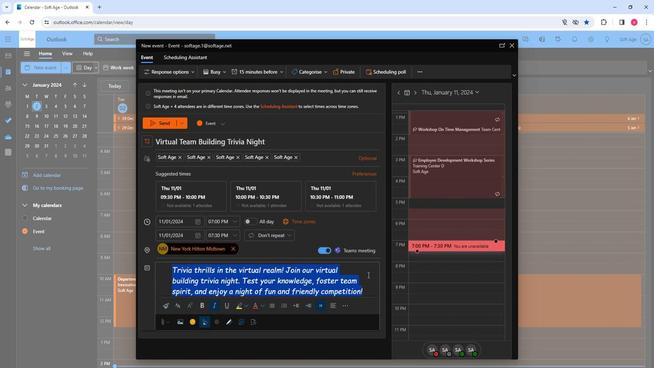 
Action: Mouse moved to (333, 276)
Screenshot: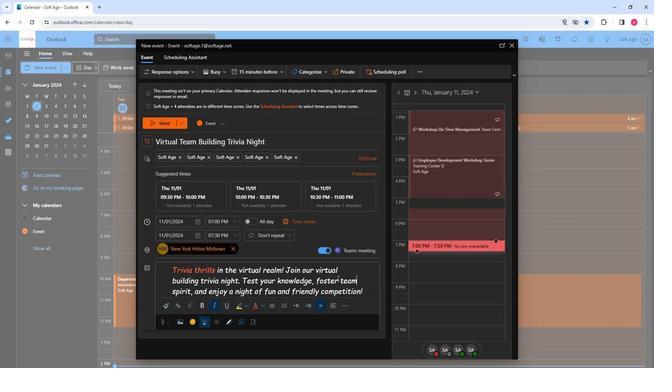 
Action: Mouse scrolled (333, 275) with delta (0, 0)
Screenshot: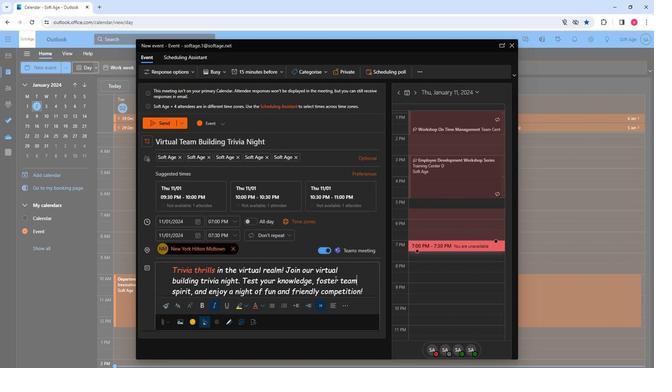 
Action: Mouse scrolled (333, 275) with delta (0, 0)
Screenshot: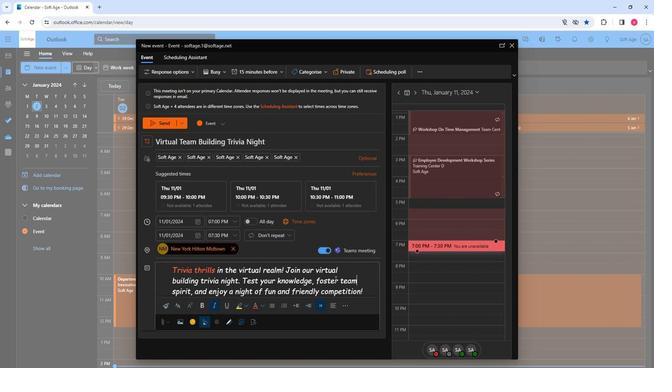 
Action: Mouse moved to (159, 132)
Screenshot: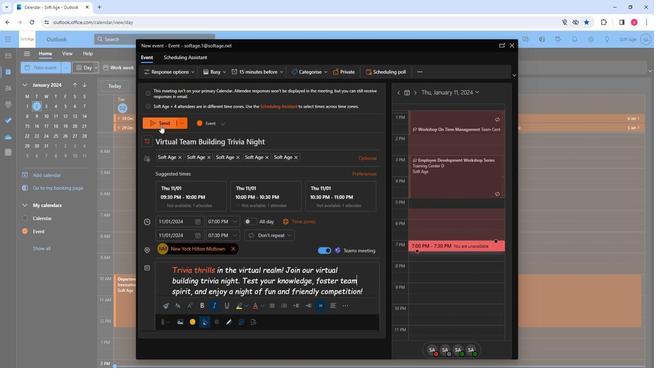 
Action: Mouse pressed left at (159, 132)
Screenshot: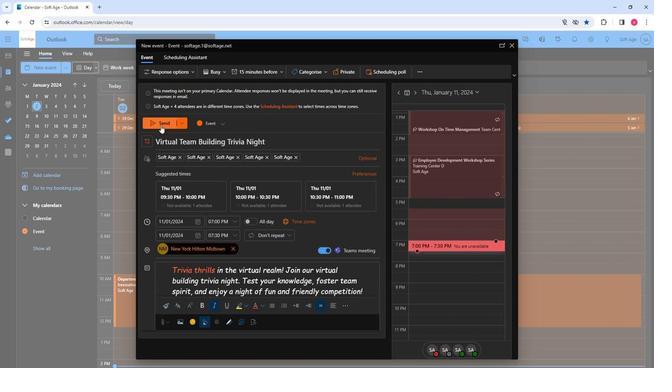 
Action: Mouse moved to (253, 255)
Screenshot: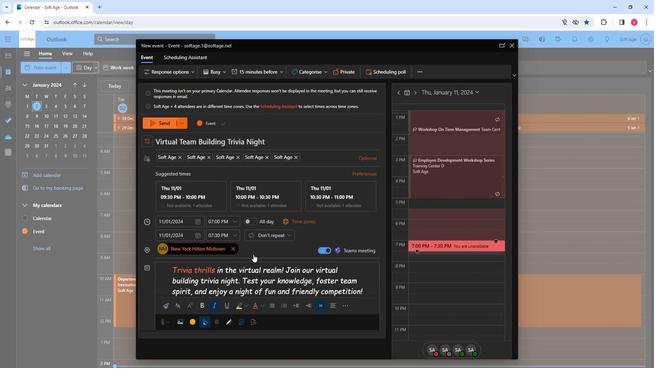 
